 Task: Filter the sponsorship log activity by all-time.
Action: Mouse moved to (1170, 91)
Screenshot: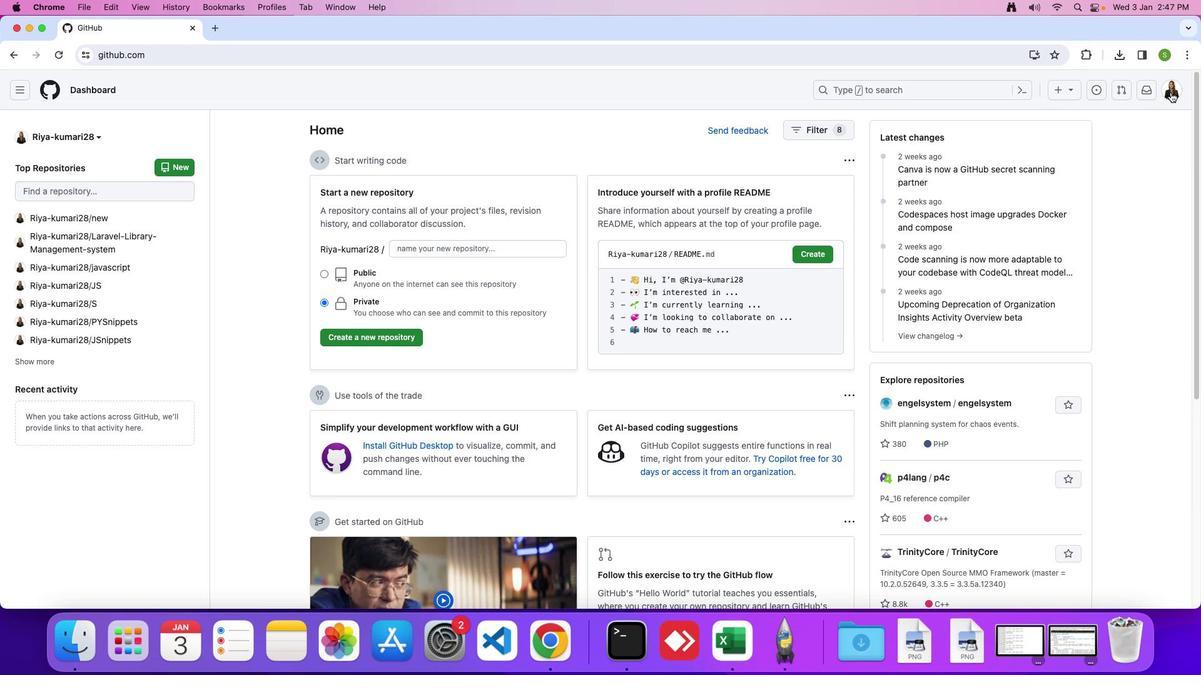 
Action: Mouse pressed left at (1170, 91)
Screenshot: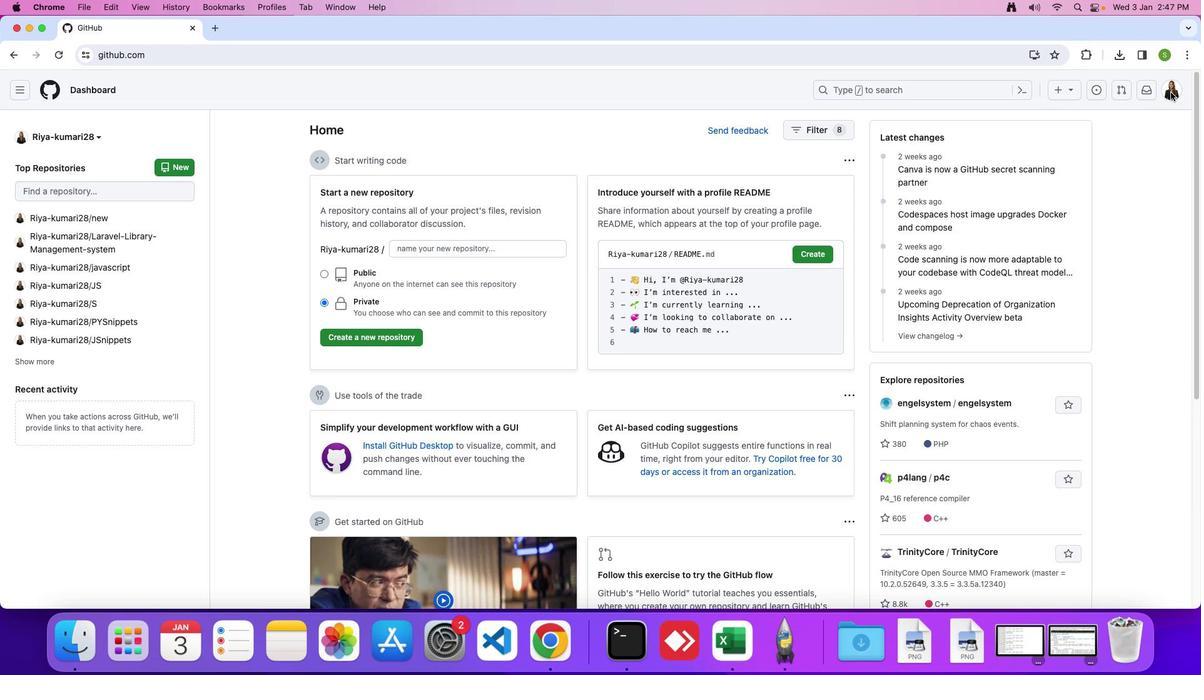 
Action: Mouse moved to (1089, 434)
Screenshot: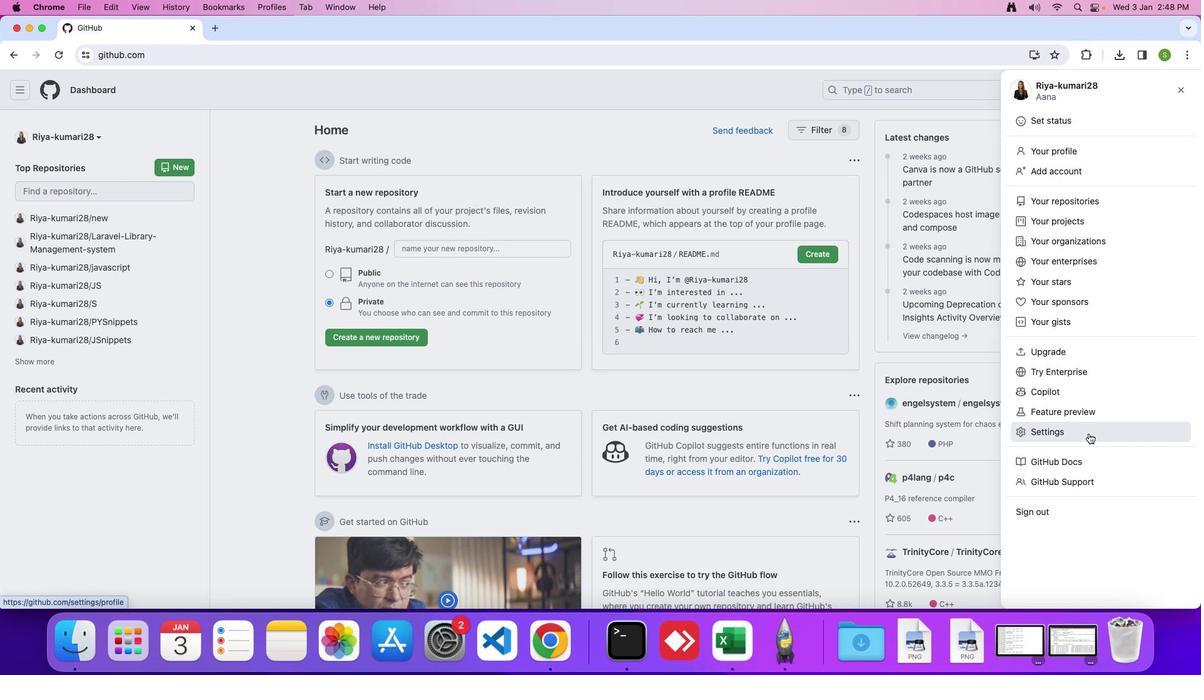 
Action: Mouse pressed left at (1089, 434)
Screenshot: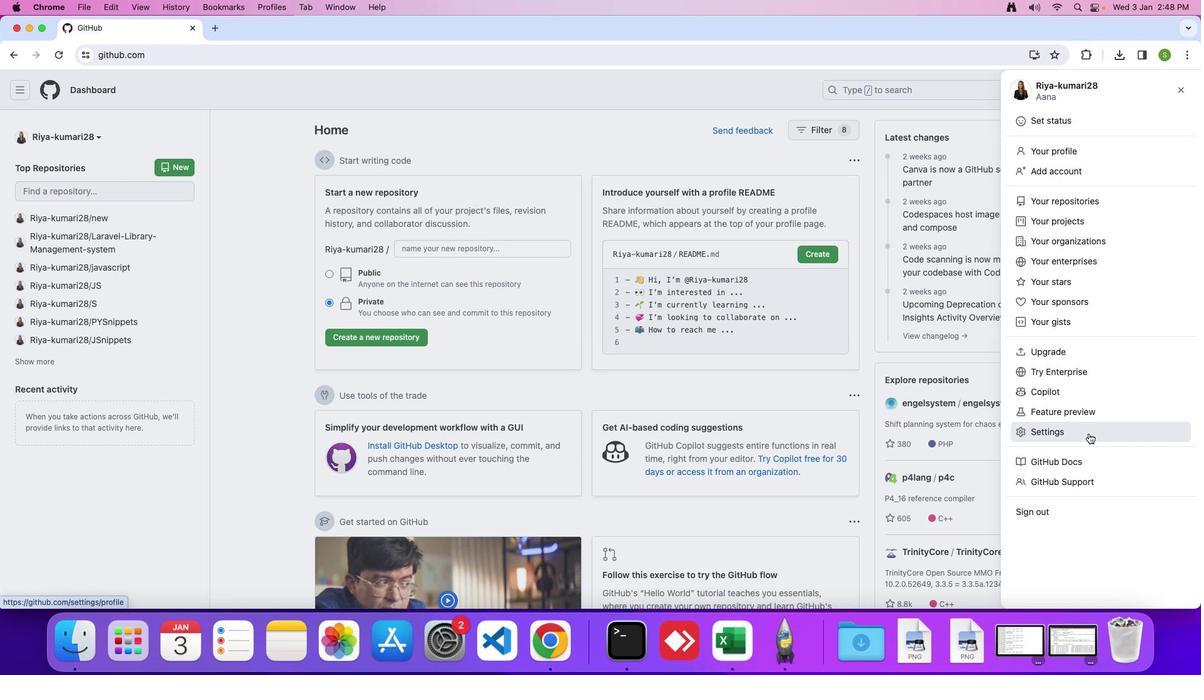 
Action: Mouse moved to (399, 441)
Screenshot: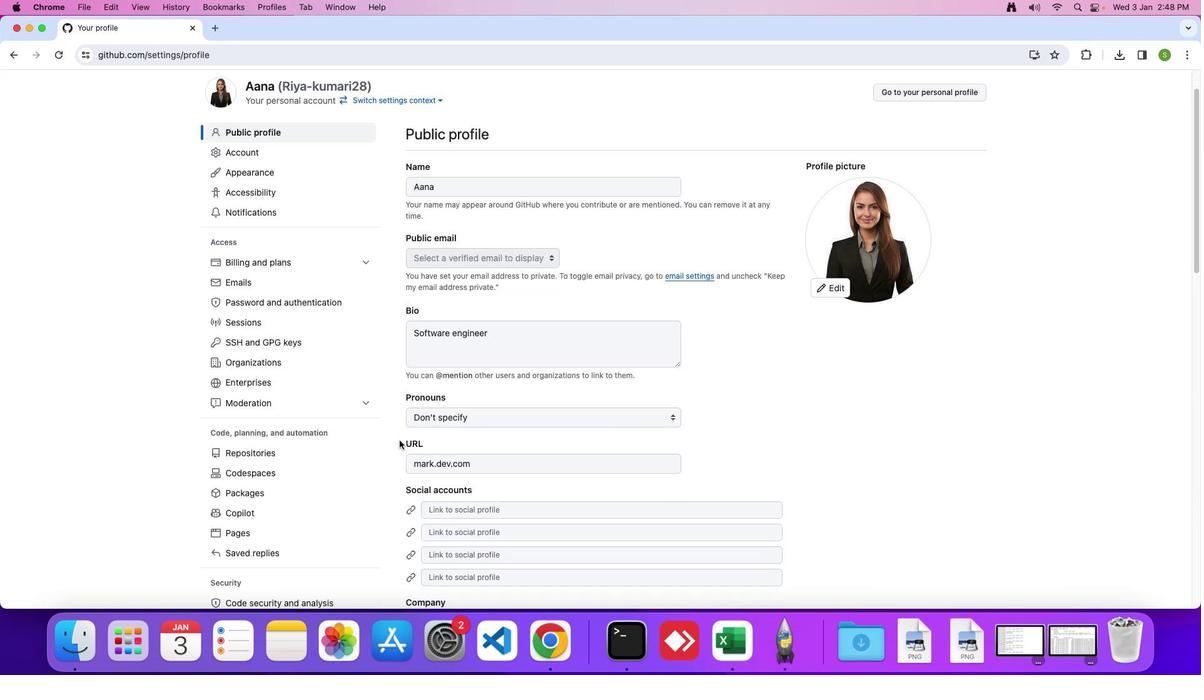
Action: Mouse scrolled (399, 441) with delta (0, 0)
Screenshot: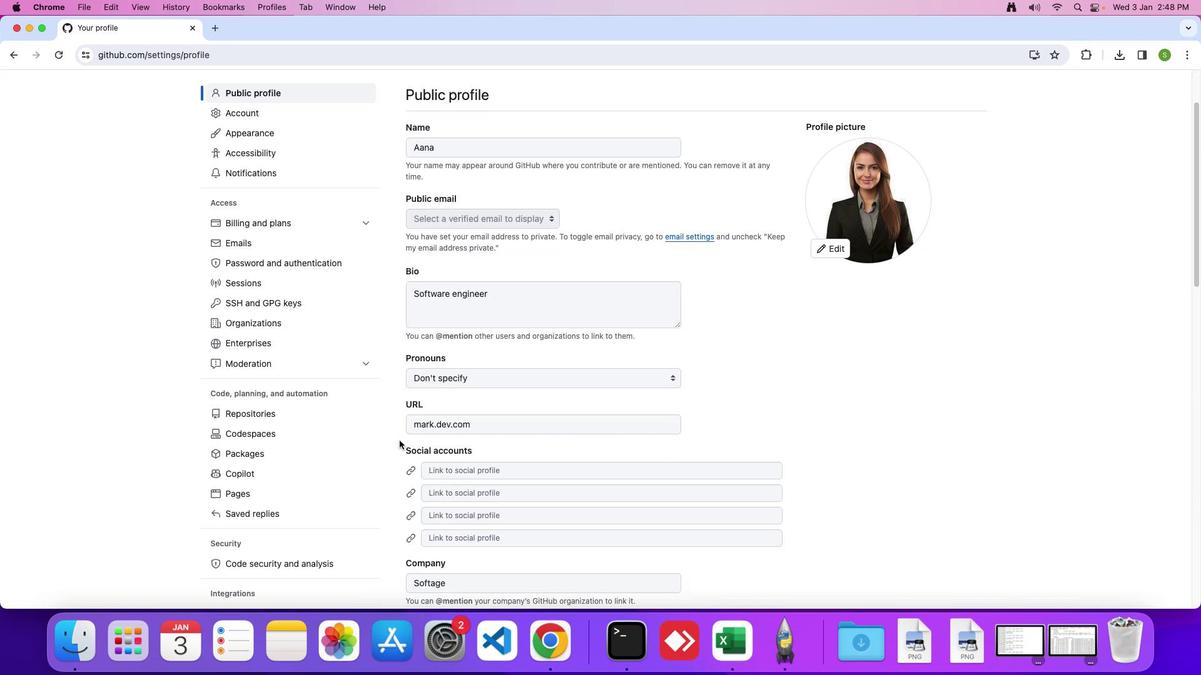 
Action: Mouse scrolled (399, 441) with delta (0, 2)
Screenshot: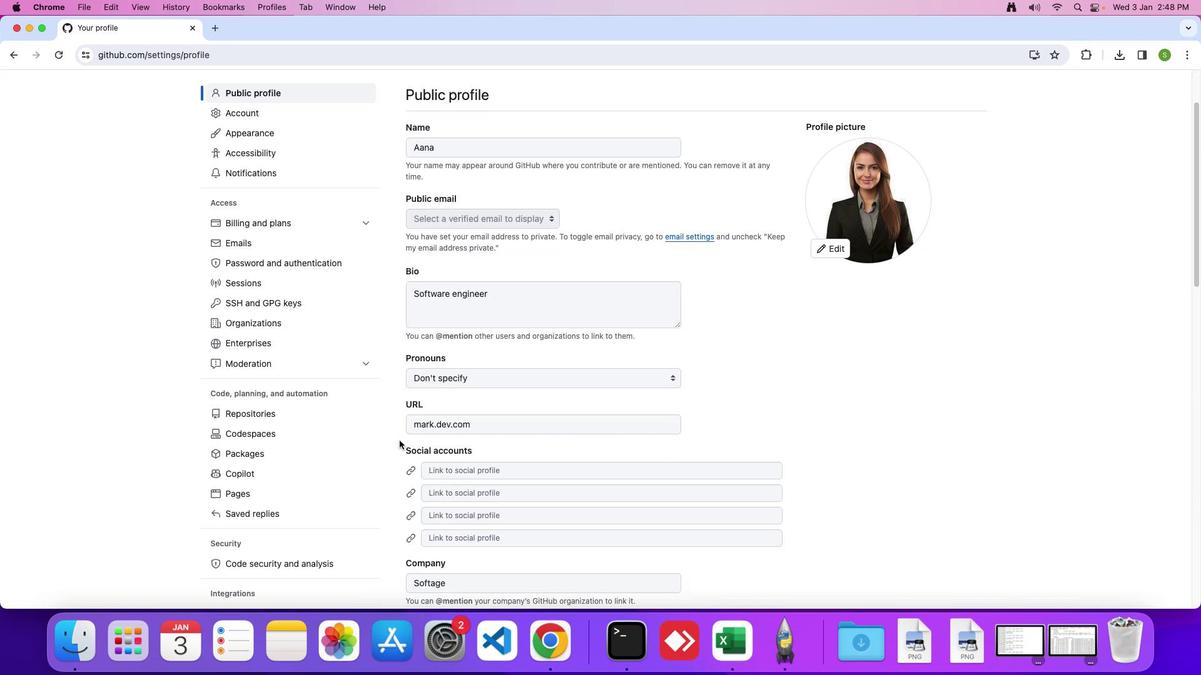 
Action: Mouse moved to (399, 440)
Screenshot: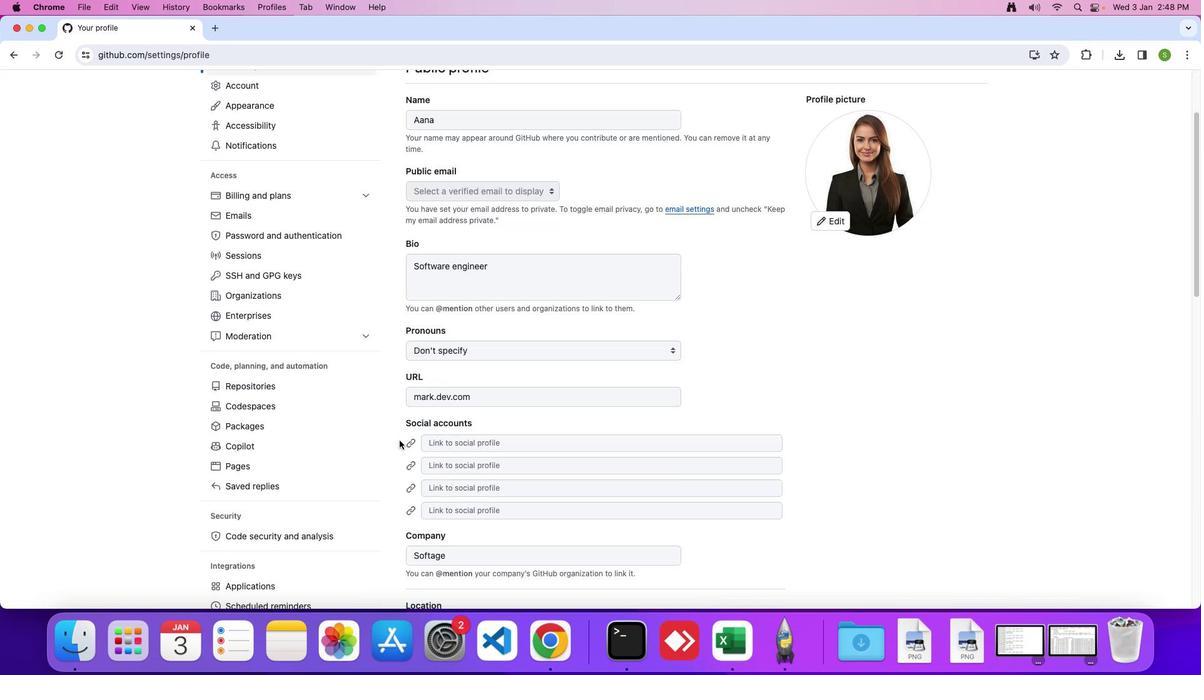 
Action: Mouse scrolled (399, 440) with delta (0, -3)
Screenshot: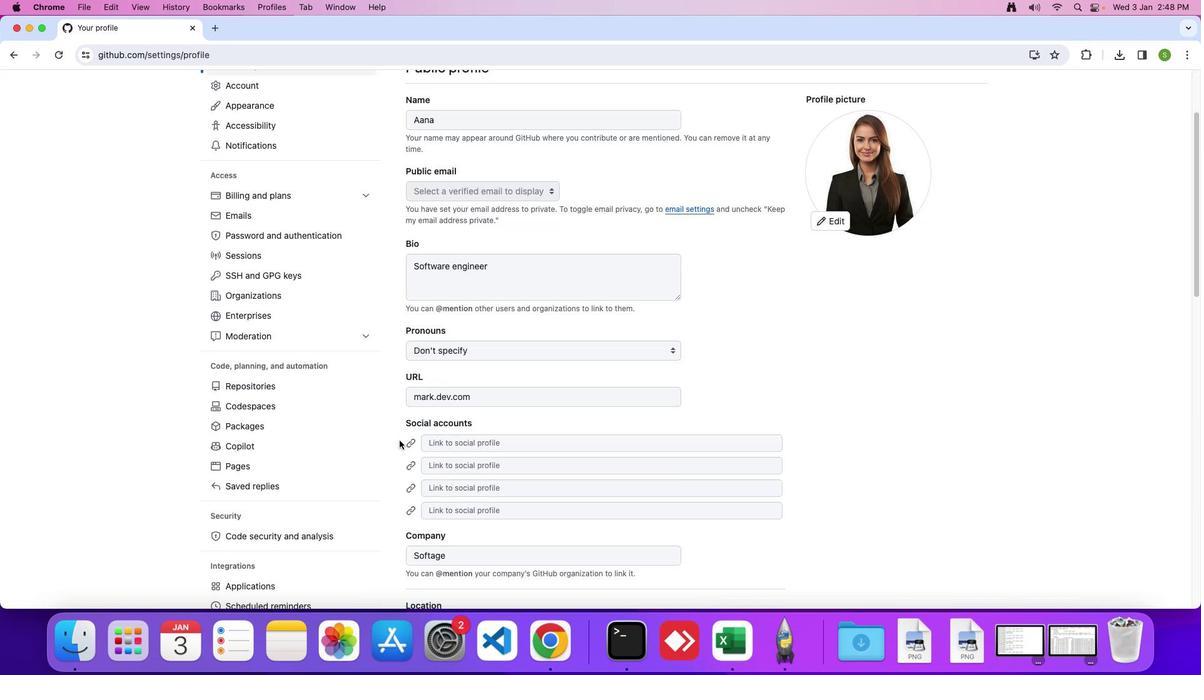 
Action: Mouse moved to (394, 433)
Screenshot: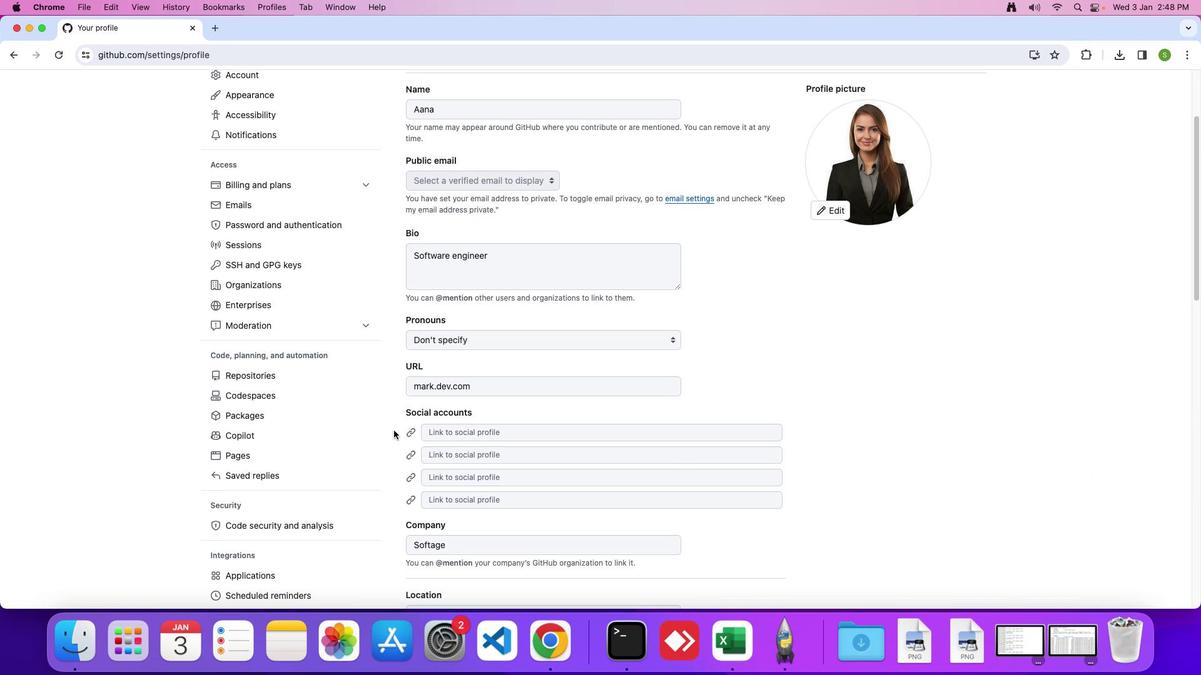 
Action: Mouse scrolled (394, 433) with delta (0, 0)
Screenshot: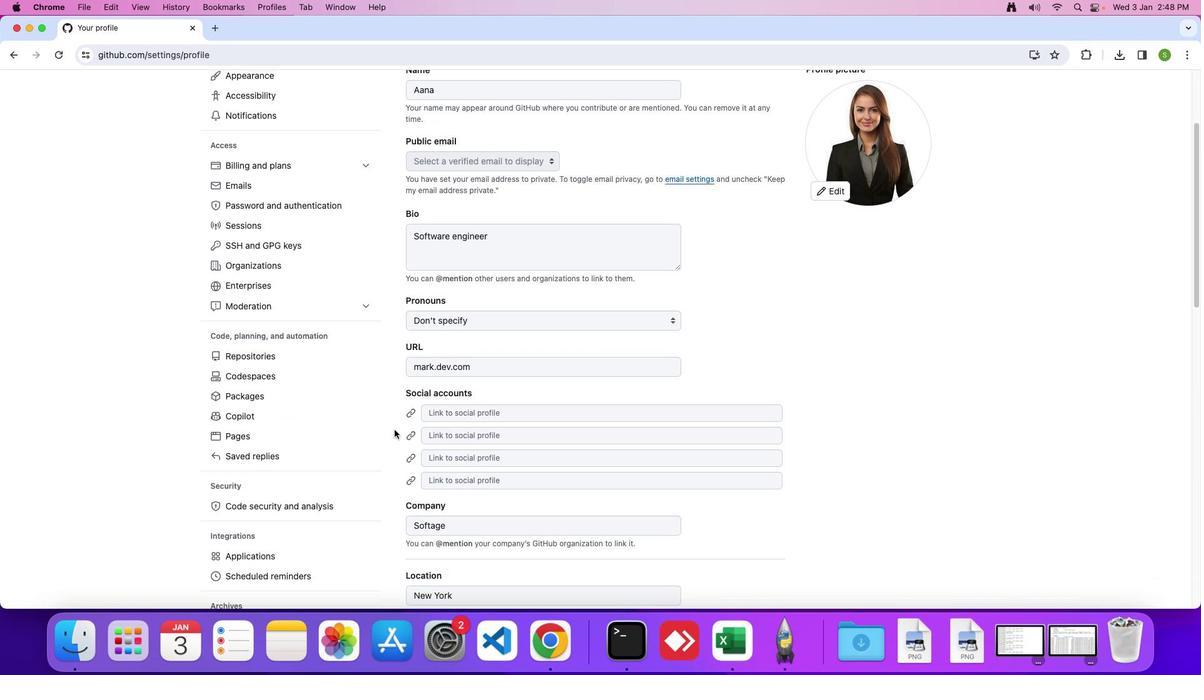
Action: Mouse moved to (394, 432)
Screenshot: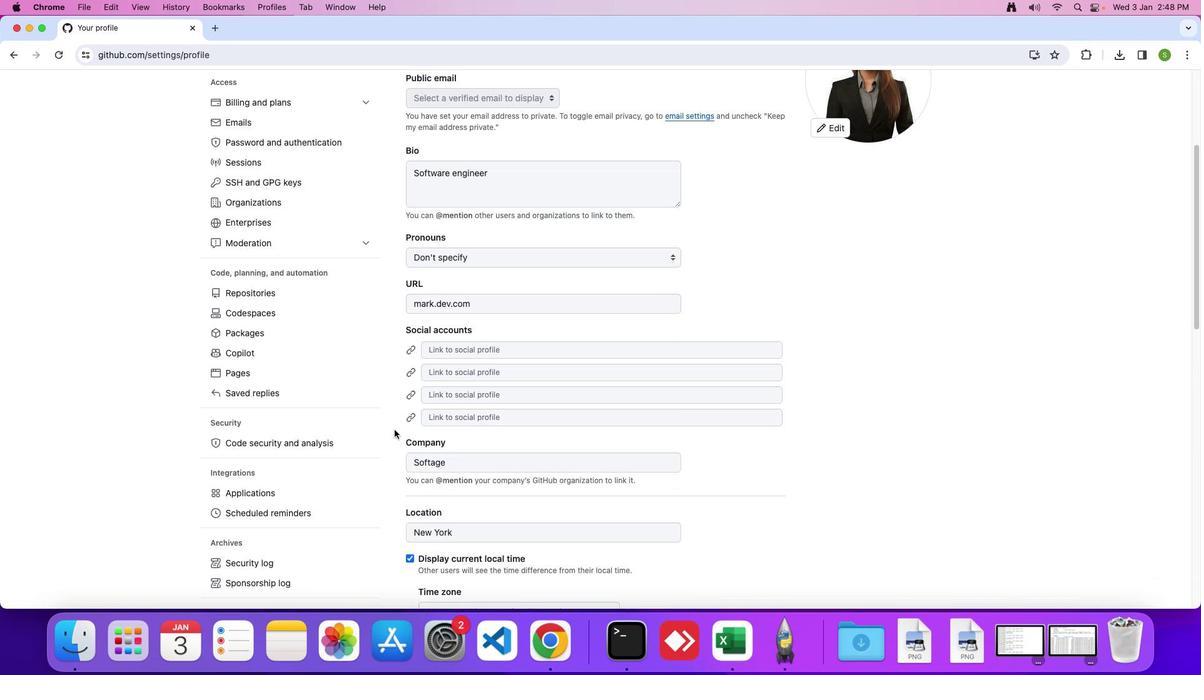 
Action: Mouse scrolled (394, 432) with delta (0, 0)
Screenshot: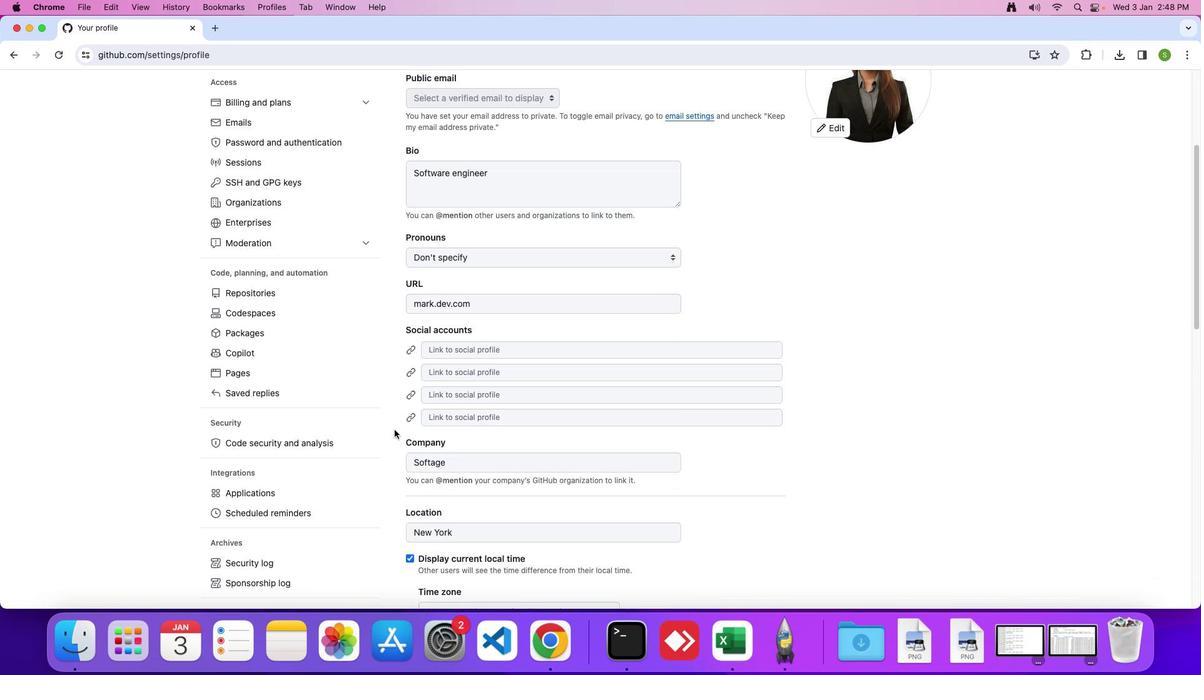 
Action: Mouse moved to (394, 430)
Screenshot: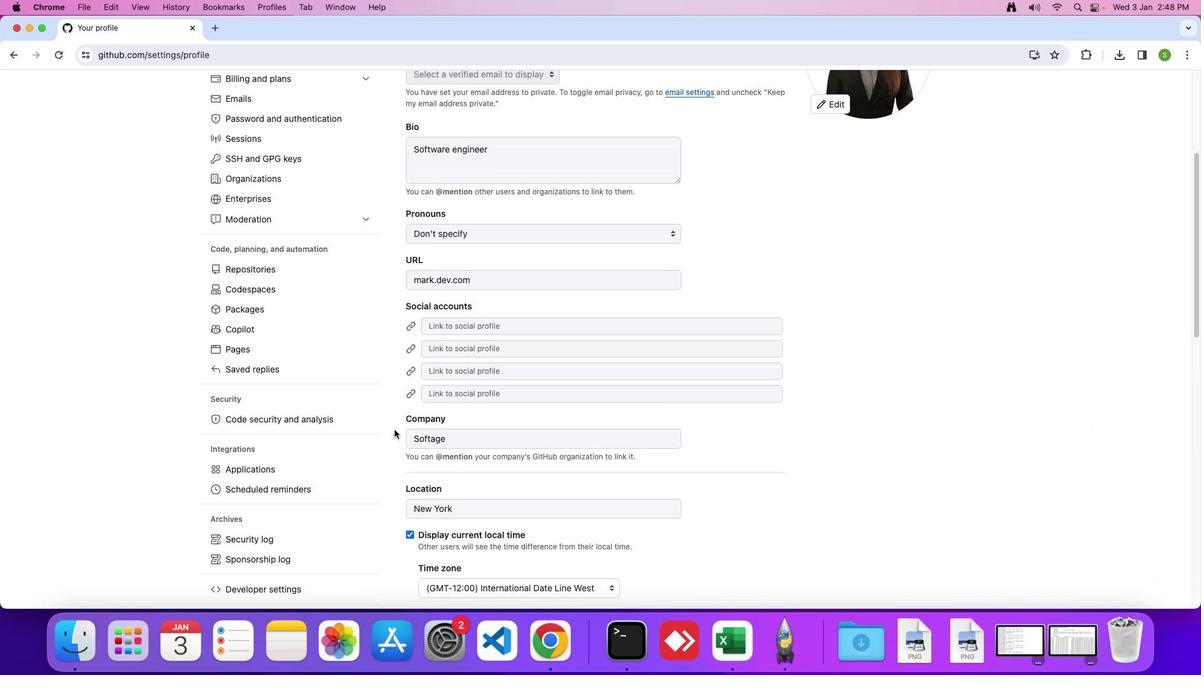 
Action: Mouse scrolled (394, 430) with delta (0, -1)
Screenshot: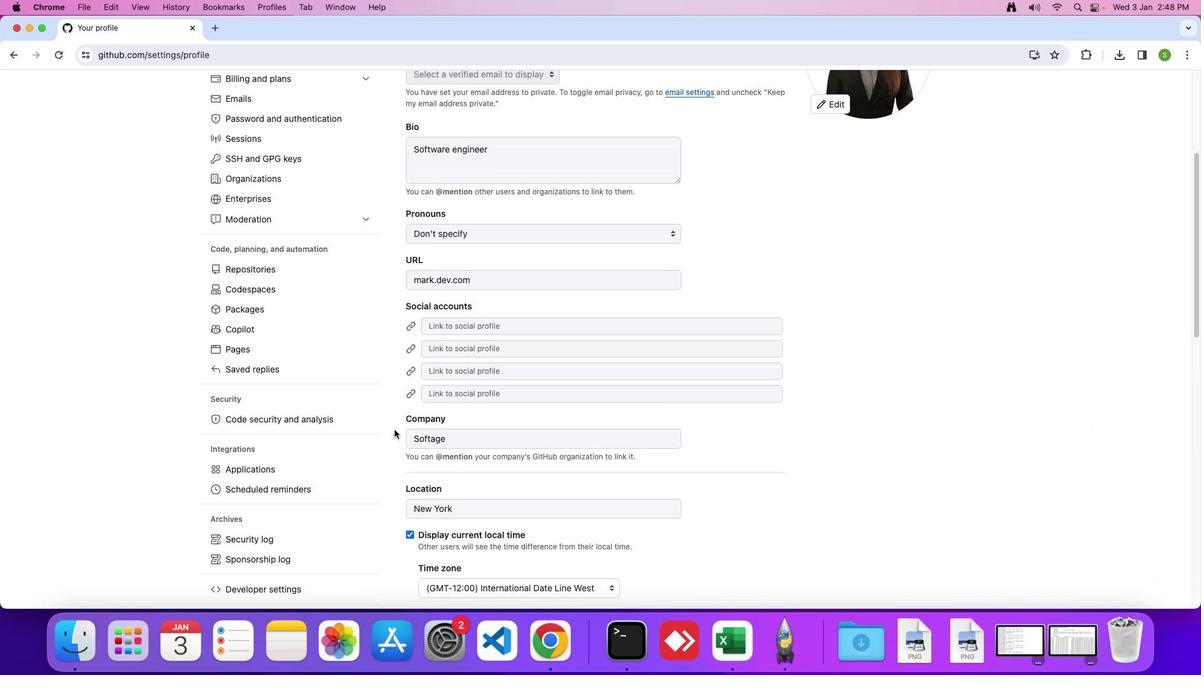 
Action: Mouse moved to (394, 430)
Screenshot: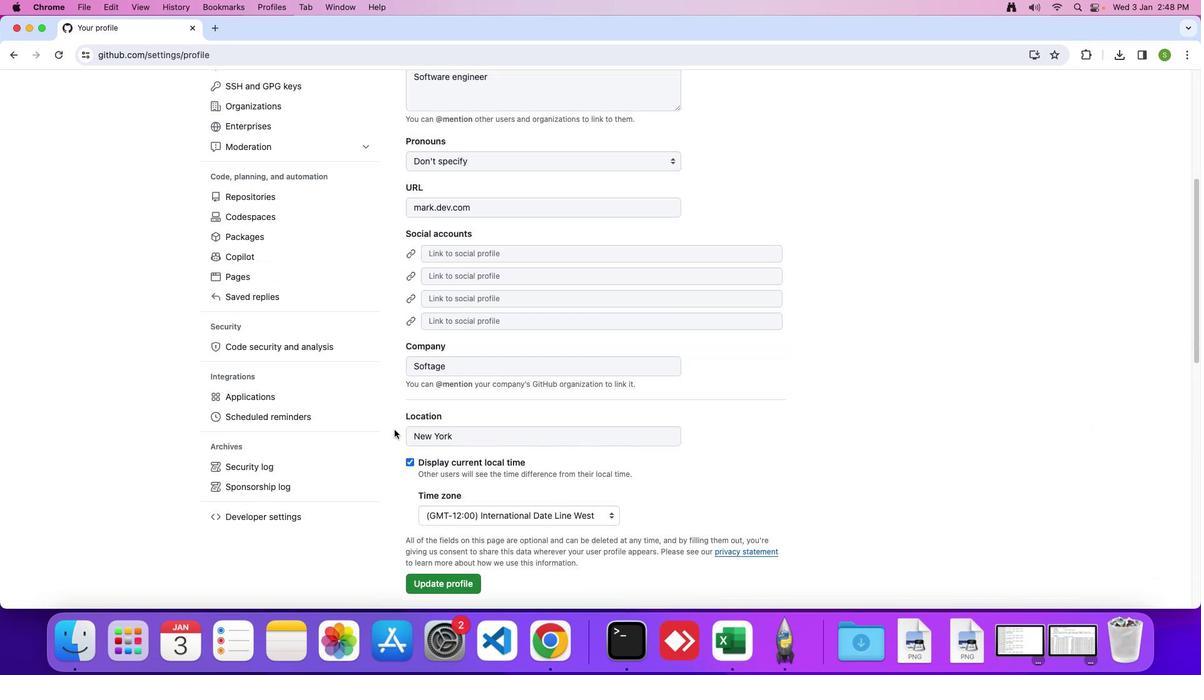 
Action: Mouse scrolled (394, 430) with delta (0, -2)
Screenshot: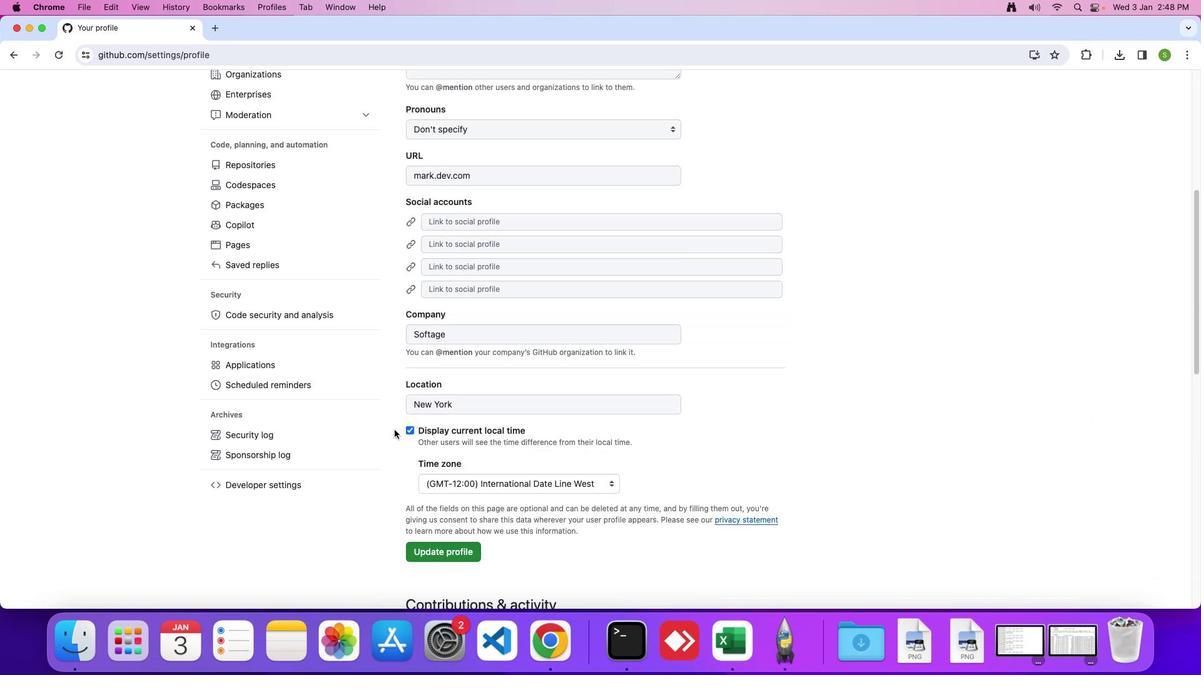
Action: Mouse moved to (281, 454)
Screenshot: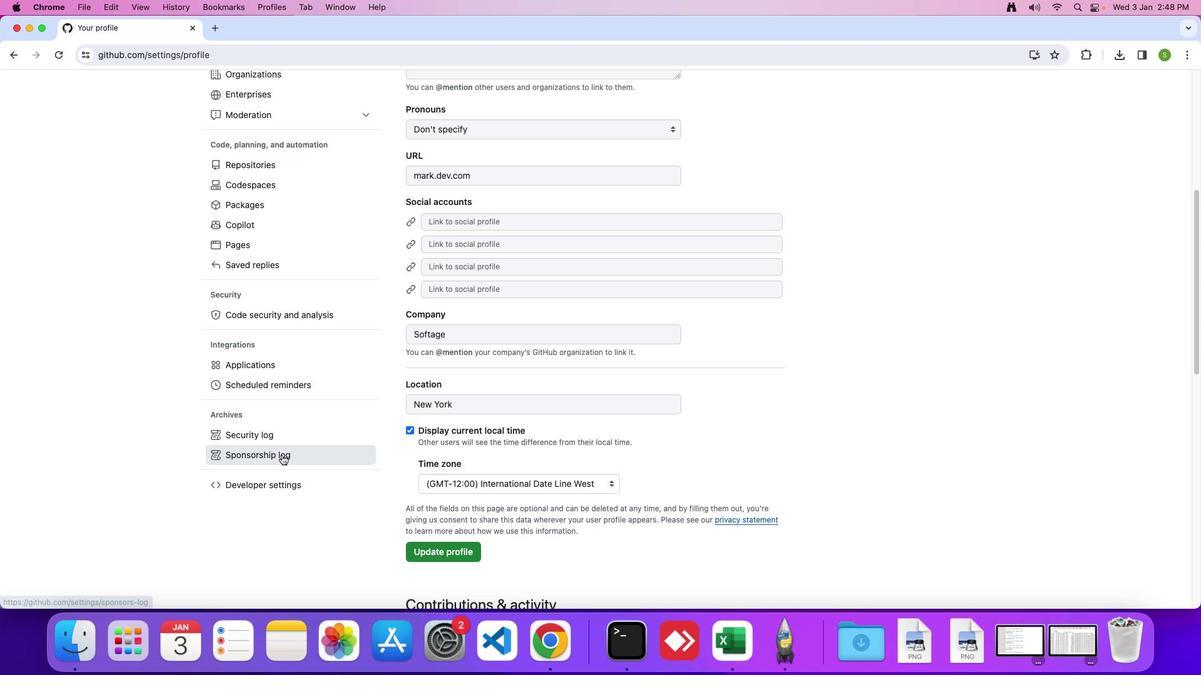 
Action: Mouse pressed left at (281, 454)
Screenshot: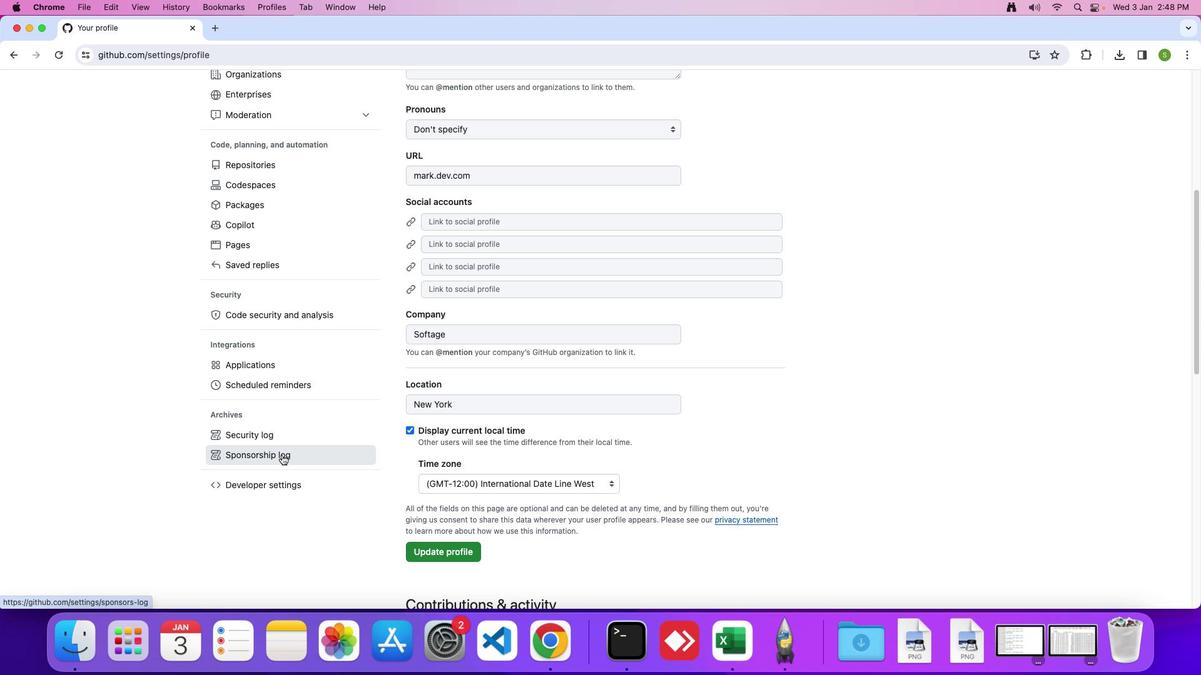 
Action: Mouse moved to (976, 184)
Screenshot: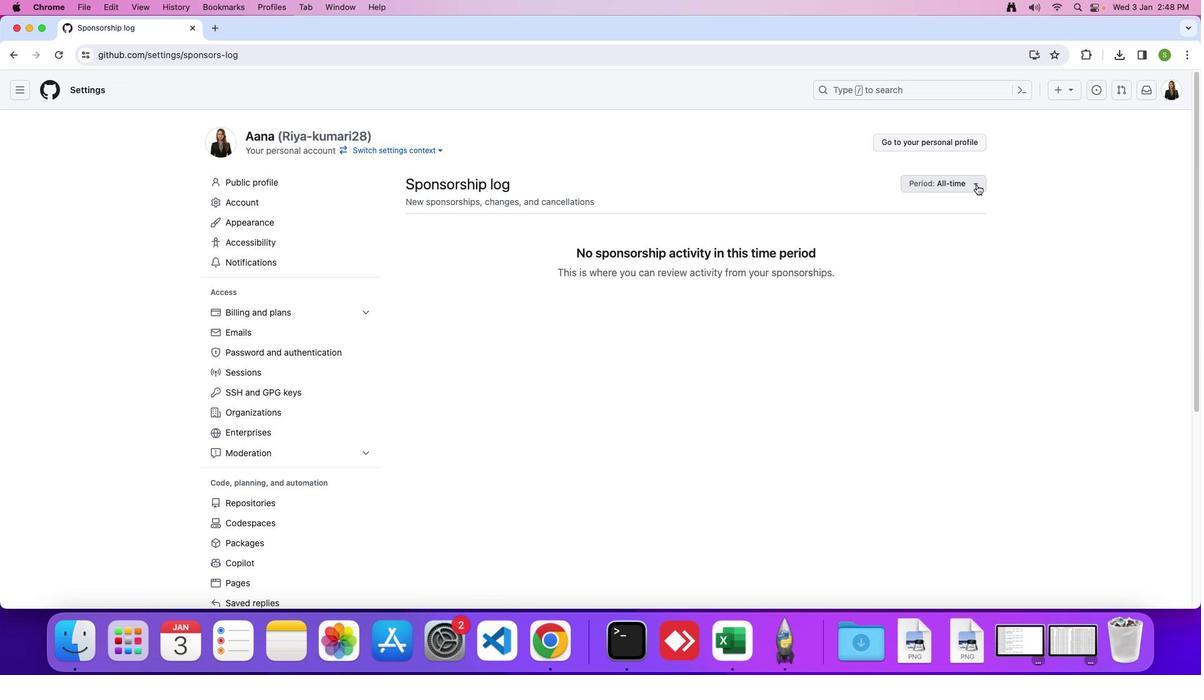 
Action: Mouse pressed left at (976, 184)
Screenshot: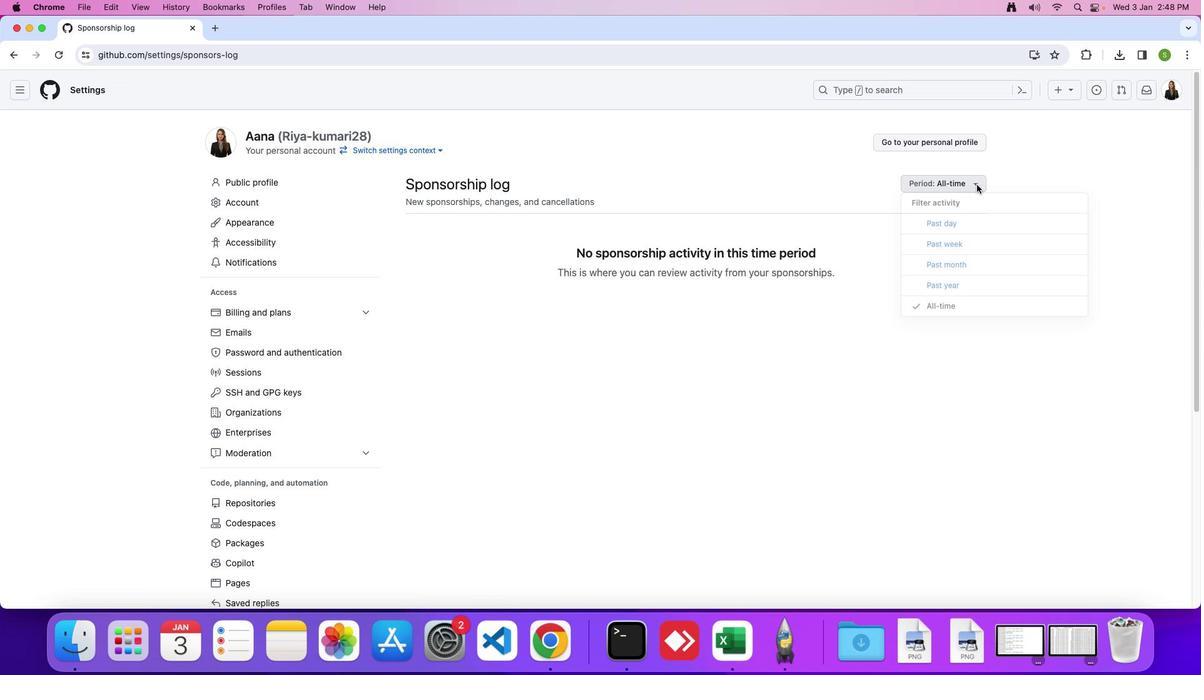
Action: Mouse moved to (954, 311)
Screenshot: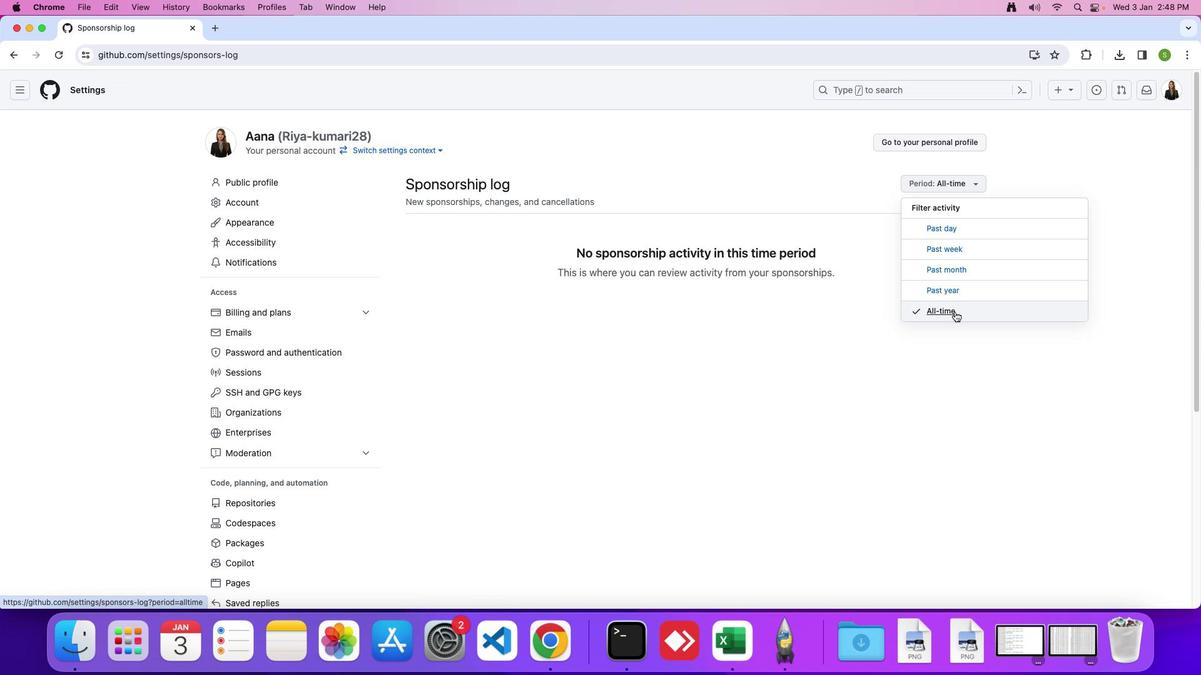 
Action: Mouse pressed left at (954, 311)
Screenshot: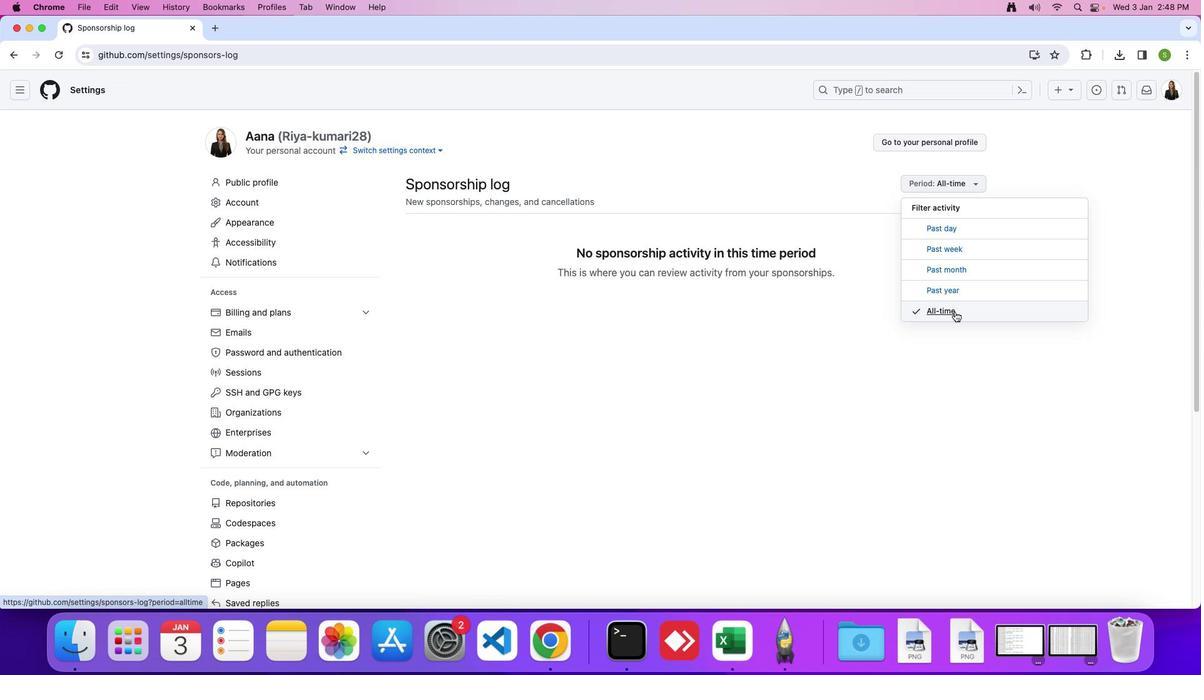 
Action: Mouse moved to (953, 311)
Screenshot: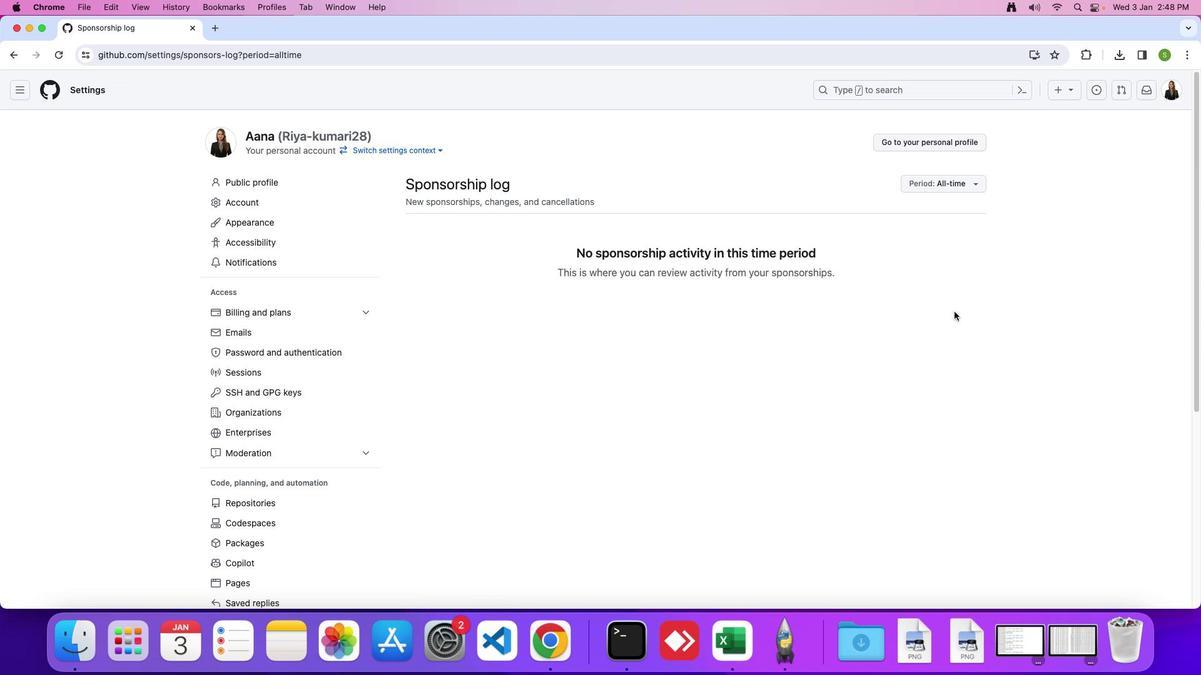 
